 Task: Create a due date automation trigger when advanced on, on the tuesday of the week before a card is due add dates with a start date at 11:00 AM.
Action: Mouse moved to (1260, 88)
Screenshot: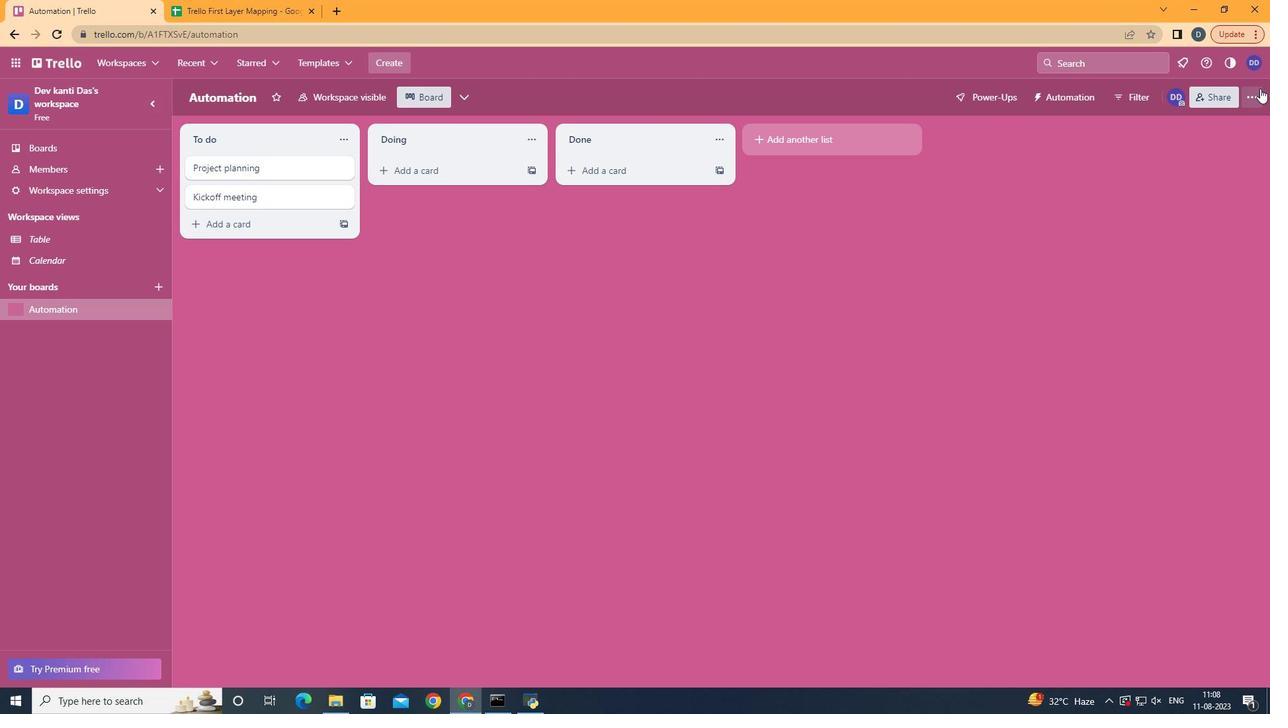 
Action: Mouse pressed left at (1260, 88)
Screenshot: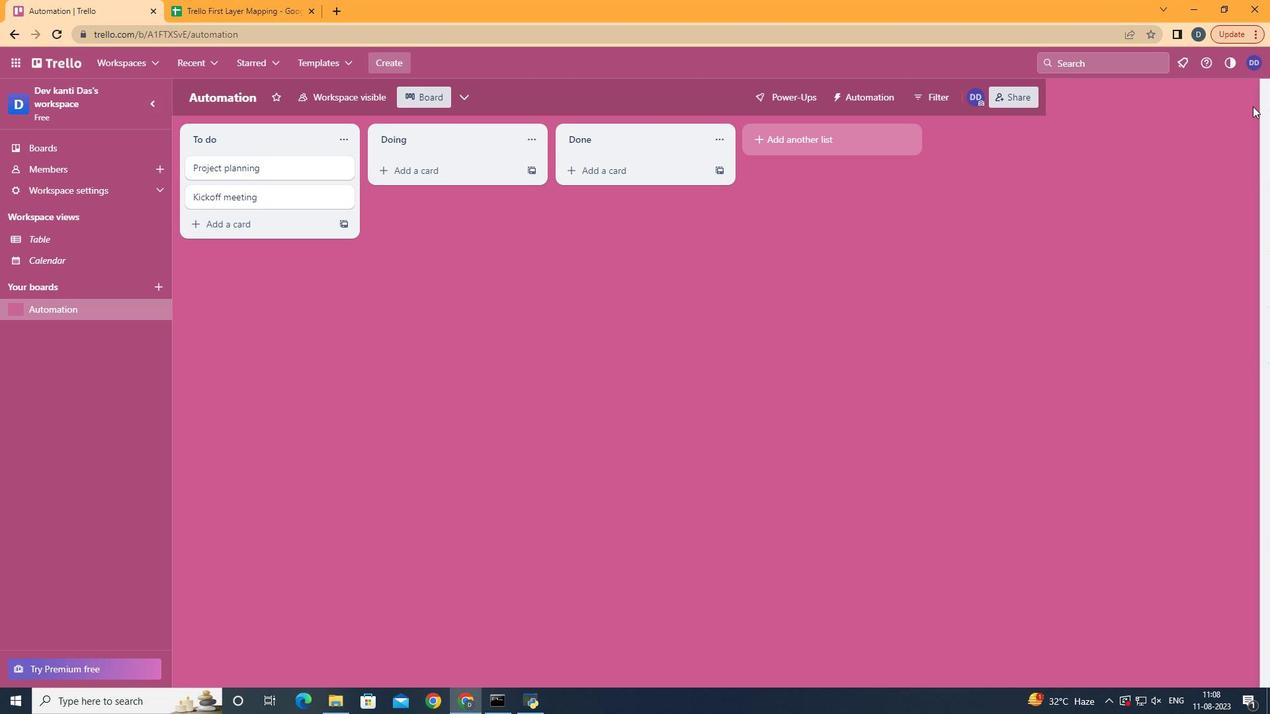 
Action: Mouse moved to (1188, 267)
Screenshot: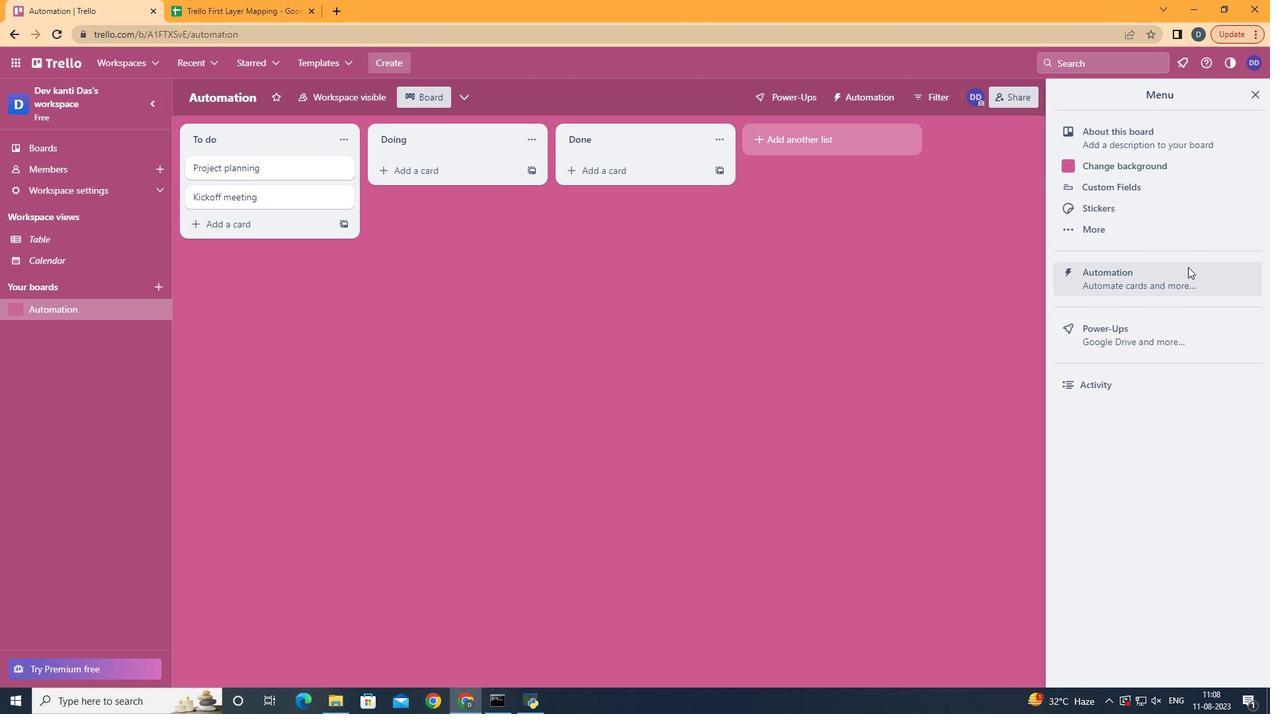 
Action: Mouse pressed left at (1188, 267)
Screenshot: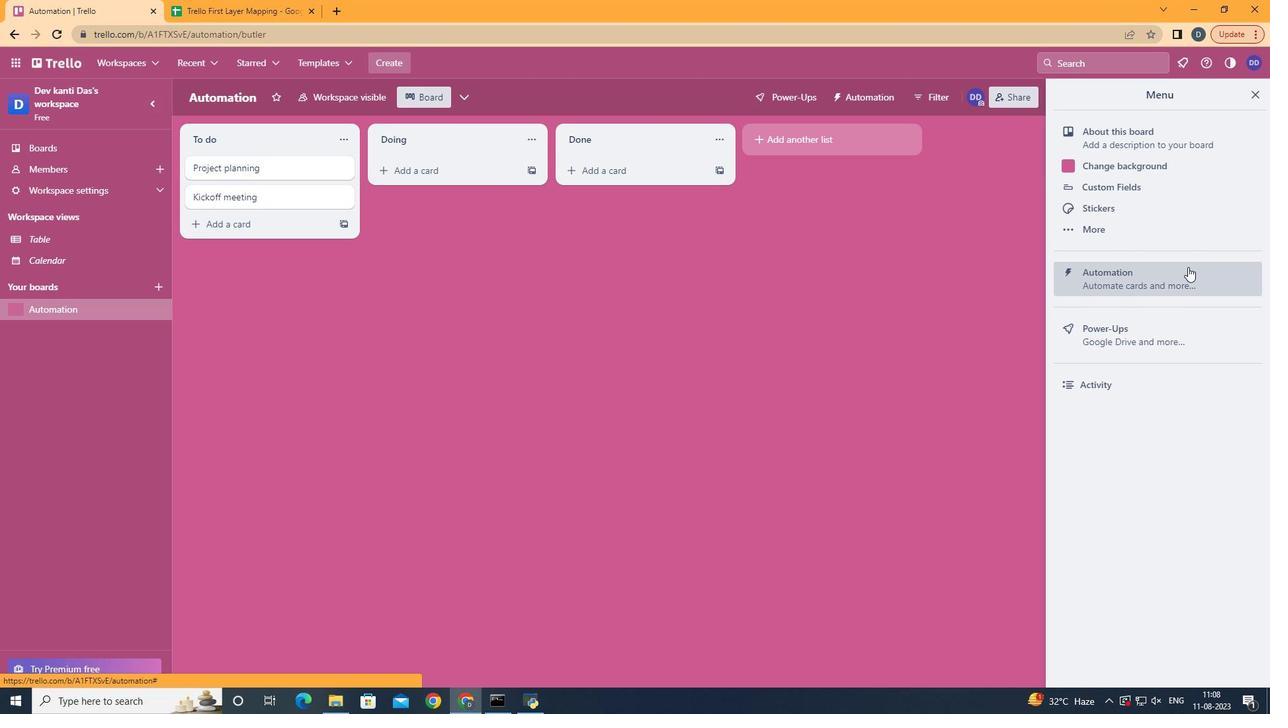 
Action: Mouse moved to (250, 258)
Screenshot: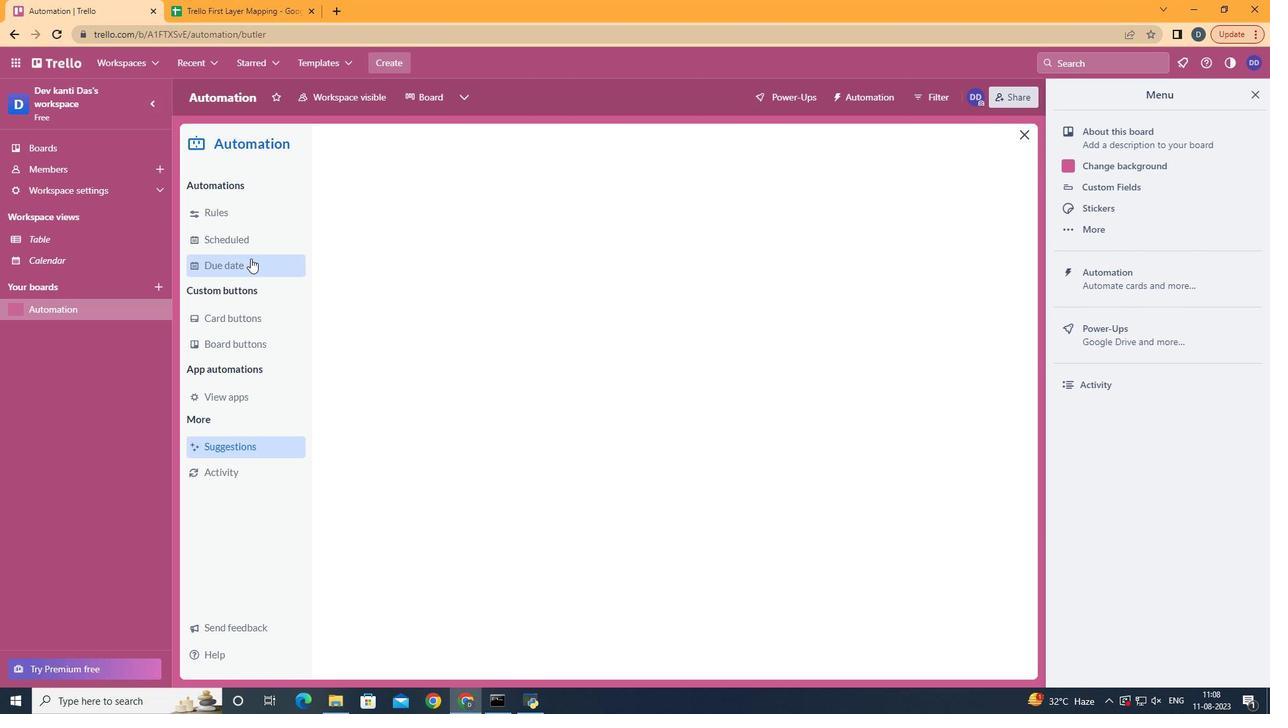 
Action: Mouse pressed left at (250, 258)
Screenshot: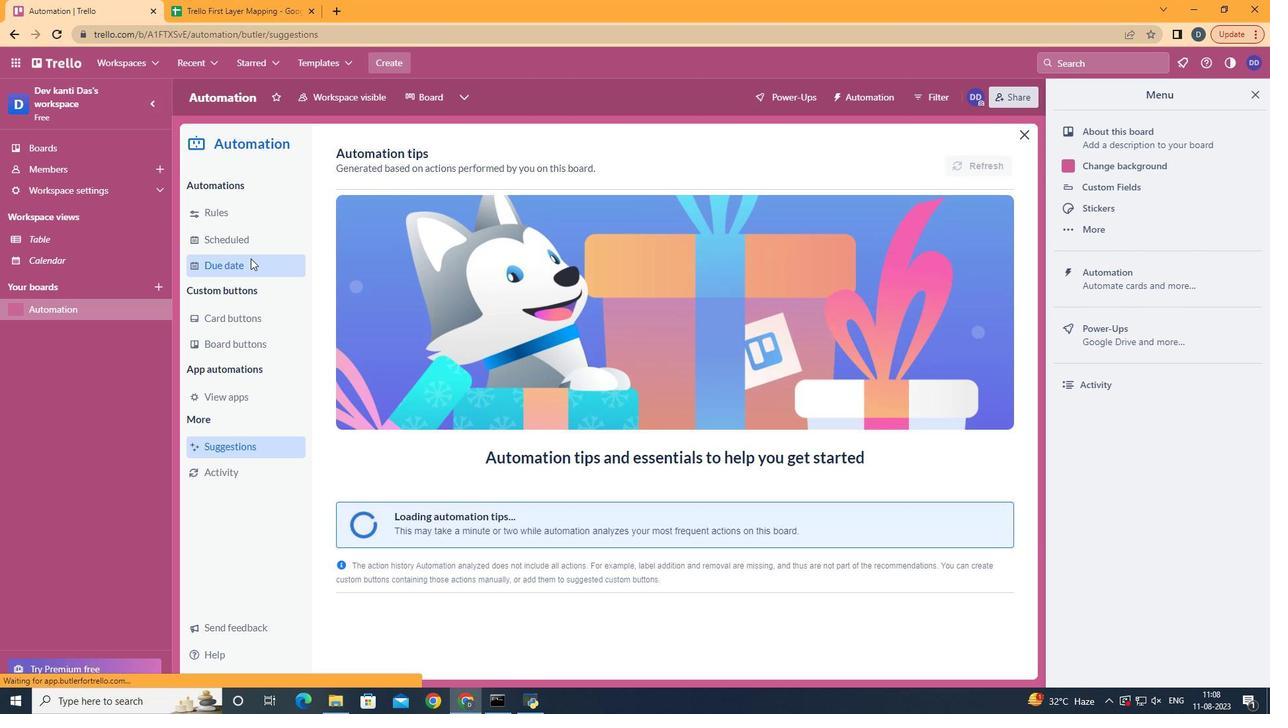 
Action: Mouse moved to (932, 162)
Screenshot: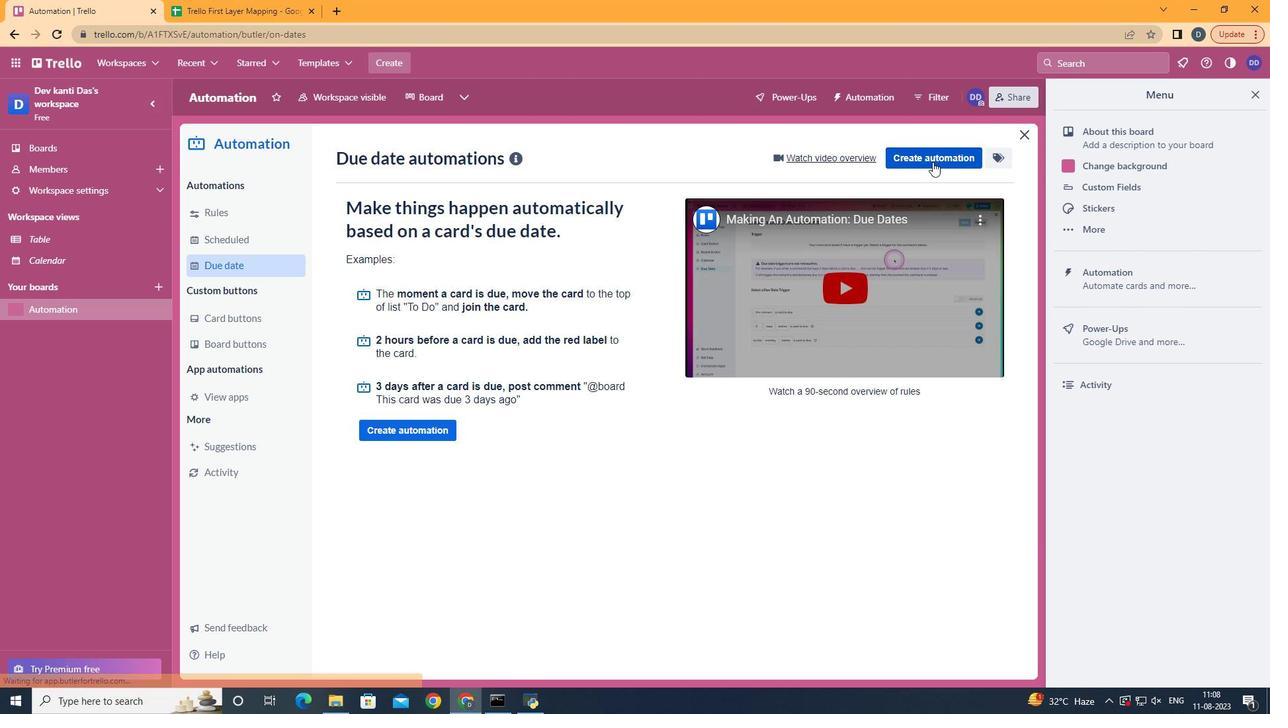 
Action: Mouse pressed left at (932, 162)
Screenshot: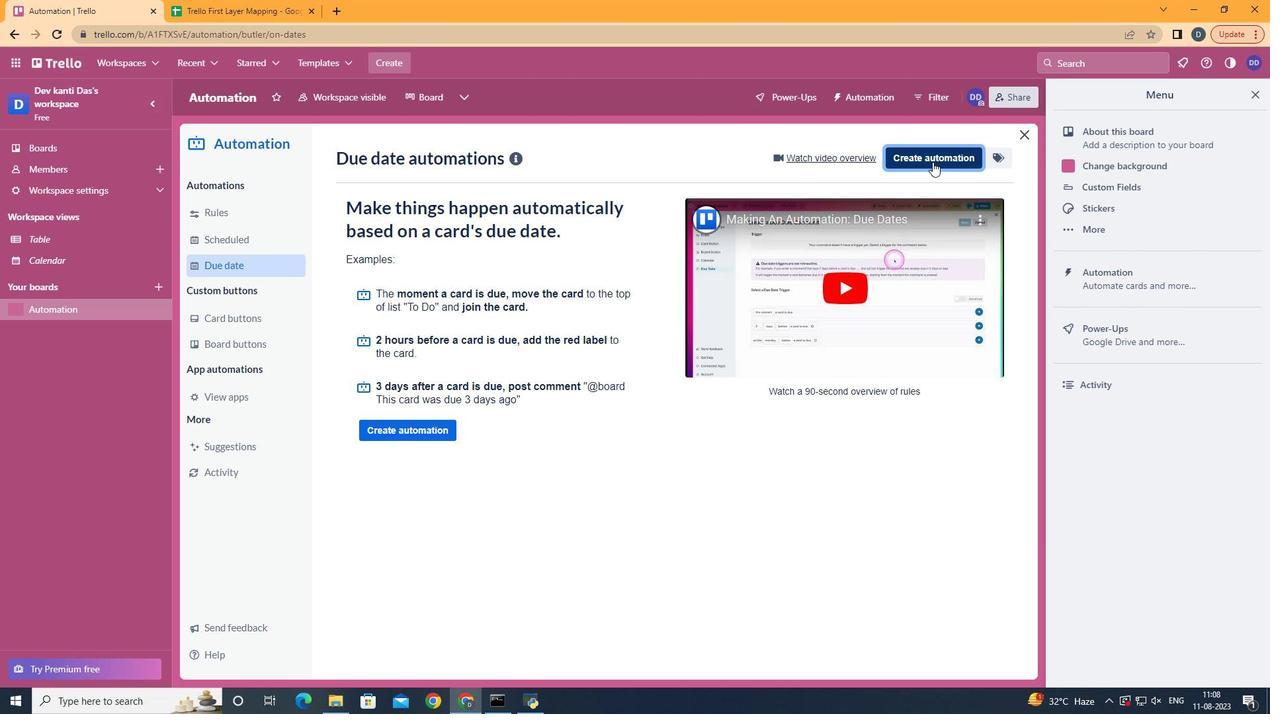 
Action: Mouse moved to (706, 291)
Screenshot: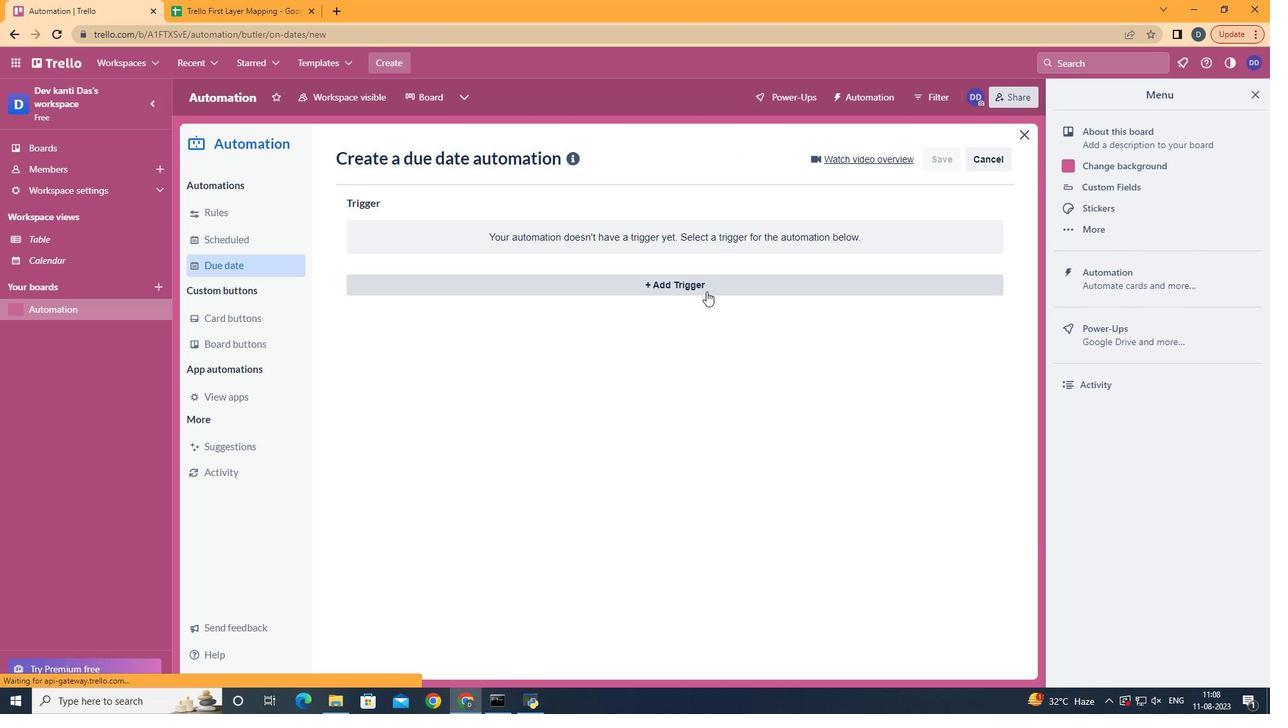 
Action: Mouse pressed left at (706, 291)
Screenshot: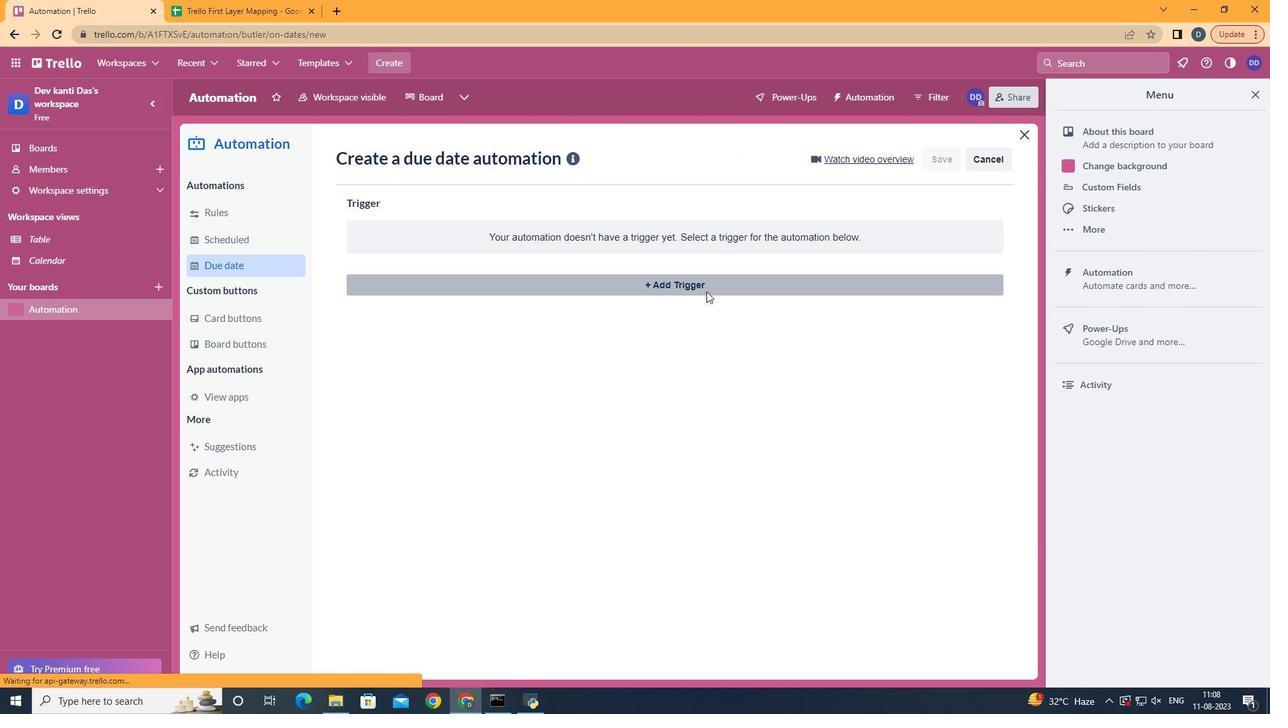 
Action: Mouse moved to (430, 367)
Screenshot: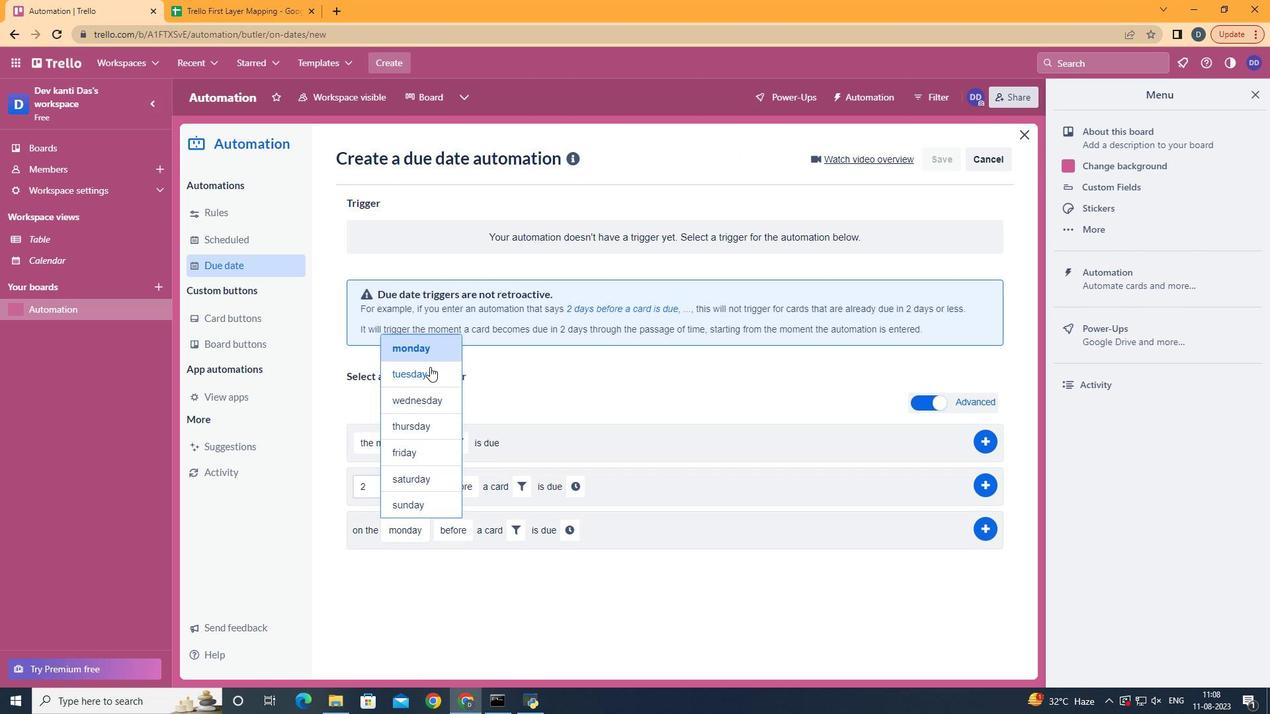 
Action: Mouse pressed left at (430, 367)
Screenshot: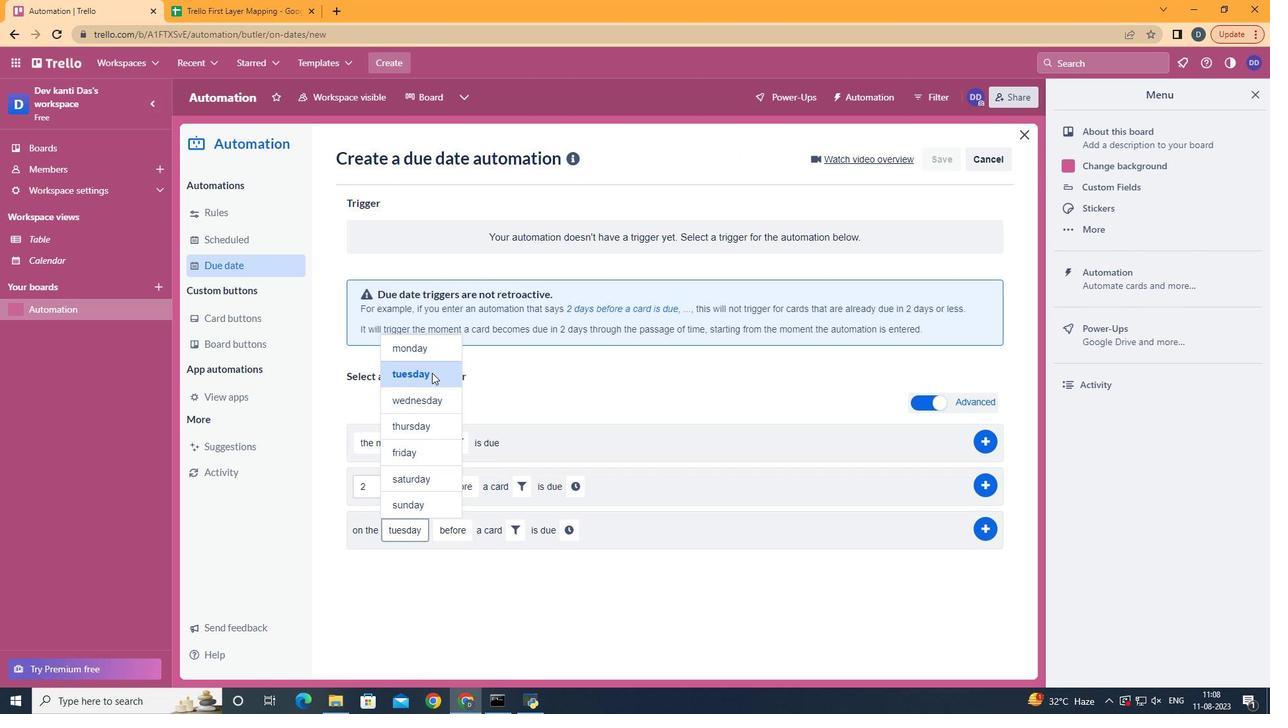 
Action: Mouse moved to (471, 633)
Screenshot: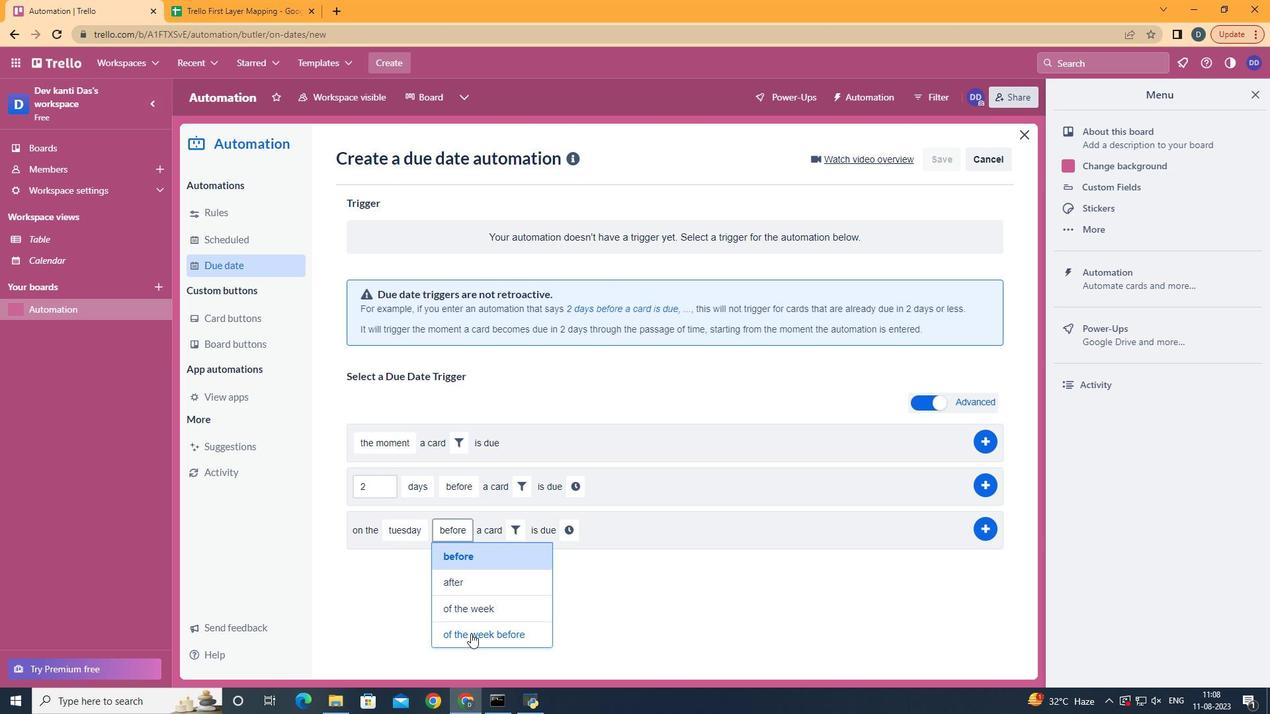 
Action: Mouse pressed left at (471, 633)
Screenshot: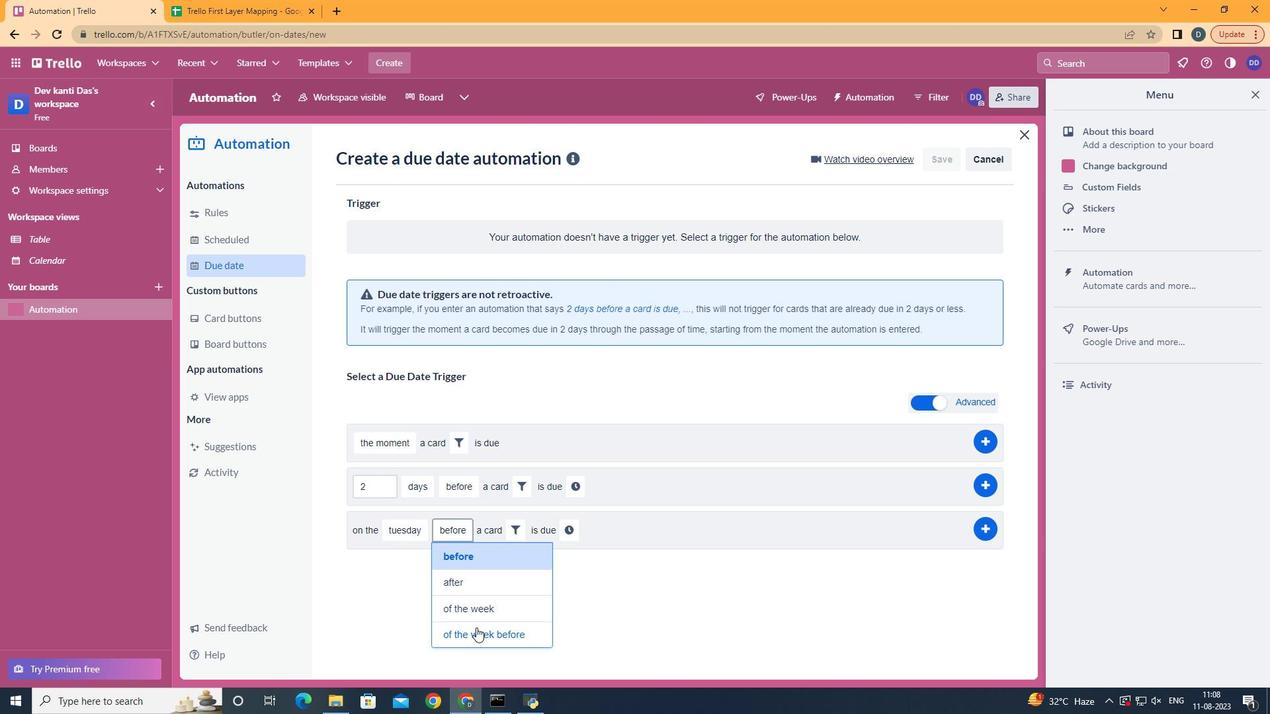 
Action: Mouse moved to (562, 527)
Screenshot: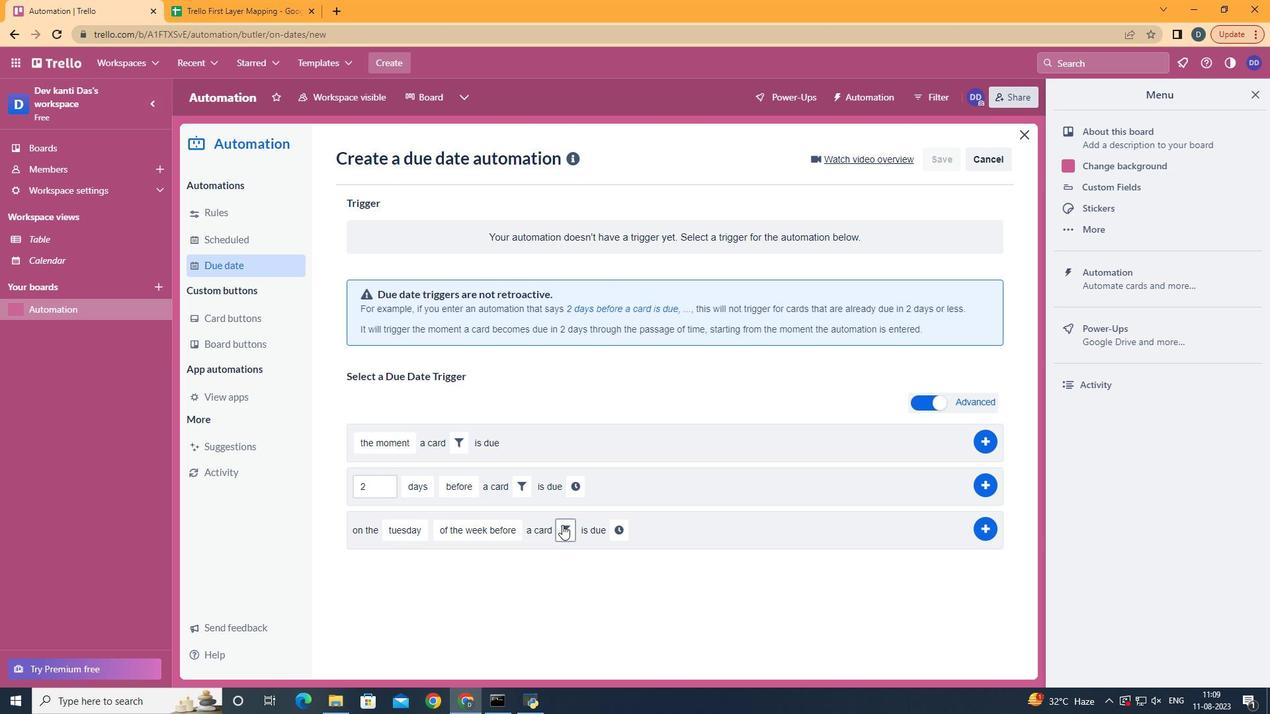 
Action: Mouse pressed left at (562, 527)
Screenshot: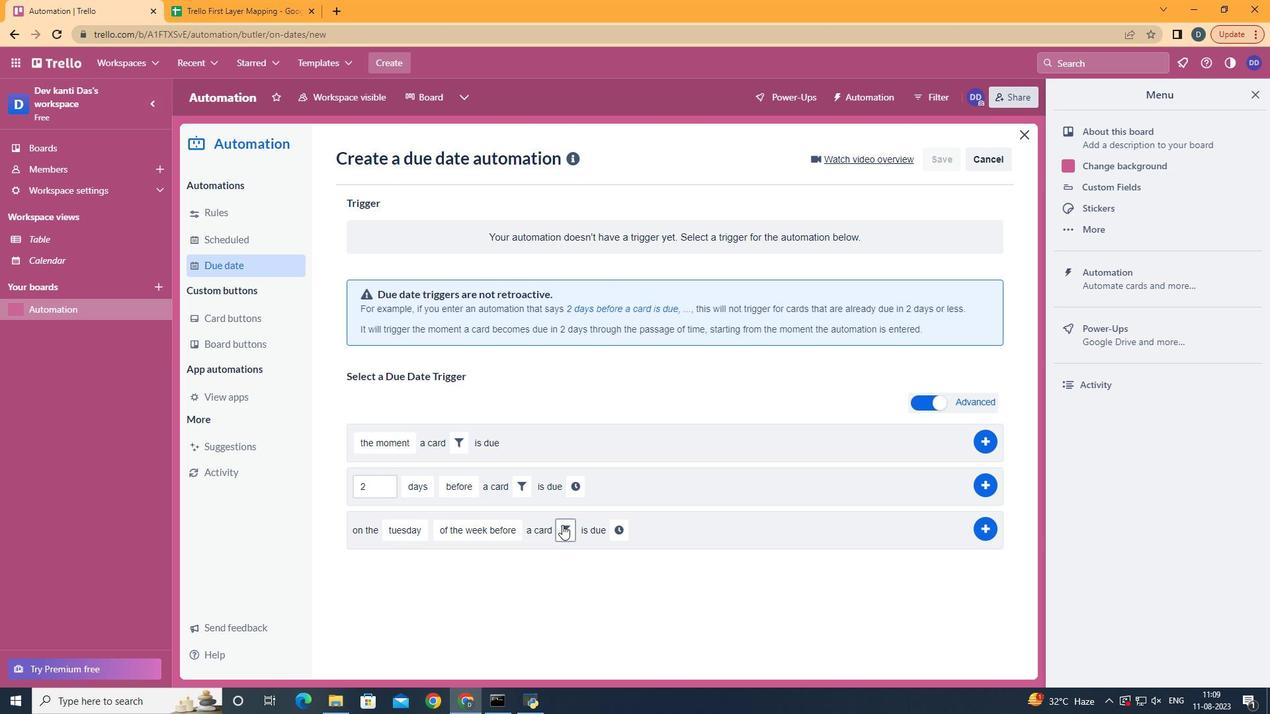 
Action: Mouse moved to (625, 568)
Screenshot: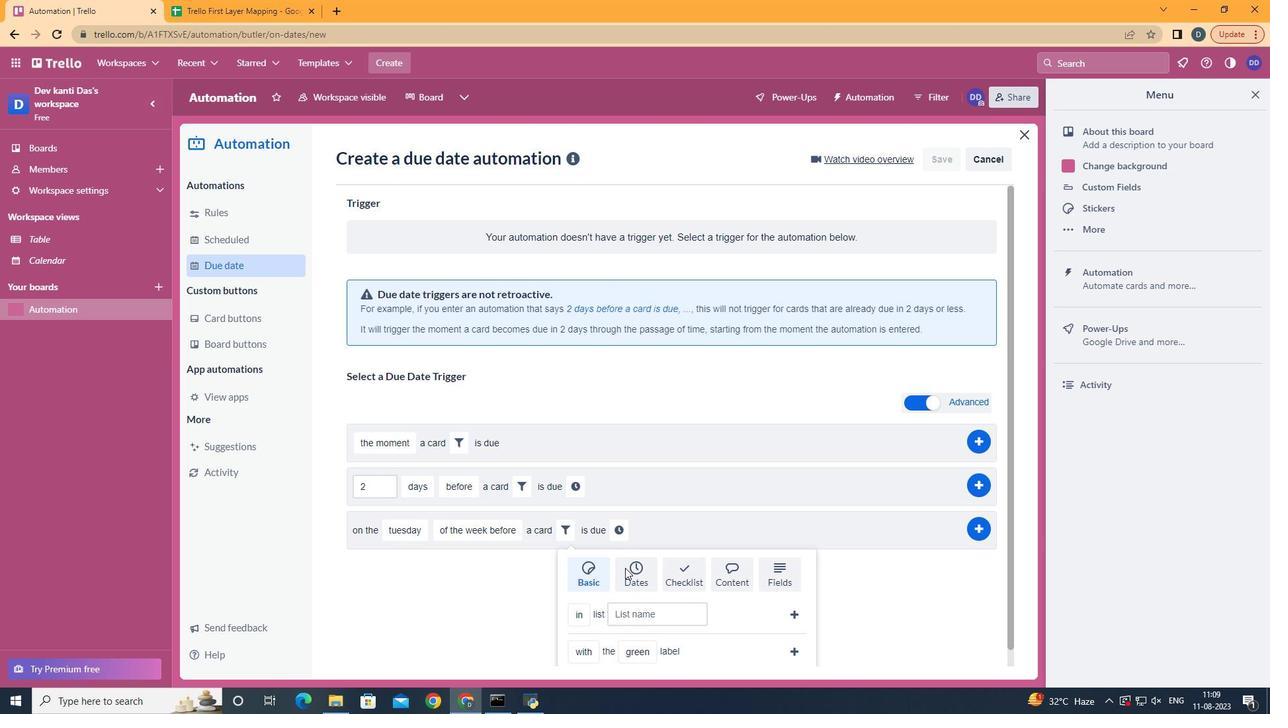 
Action: Mouse pressed left at (625, 568)
Screenshot: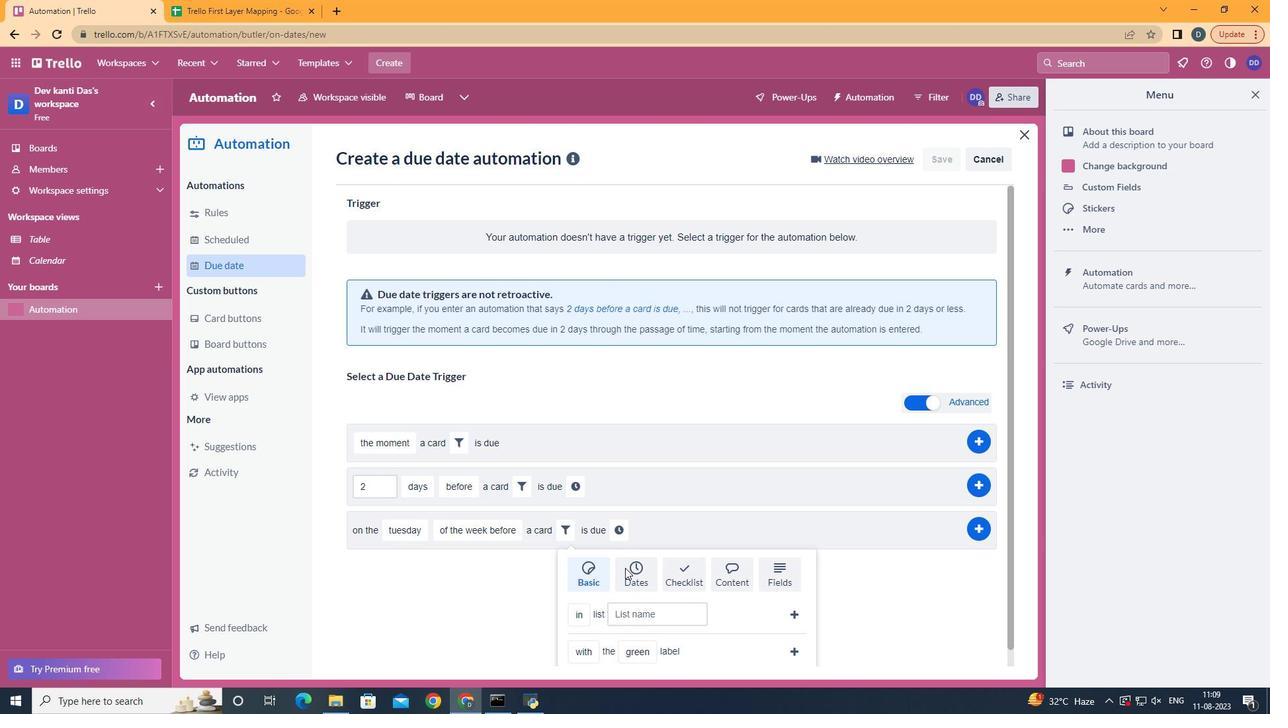 
Action: Mouse scrolled (625, 567) with delta (0, 0)
Screenshot: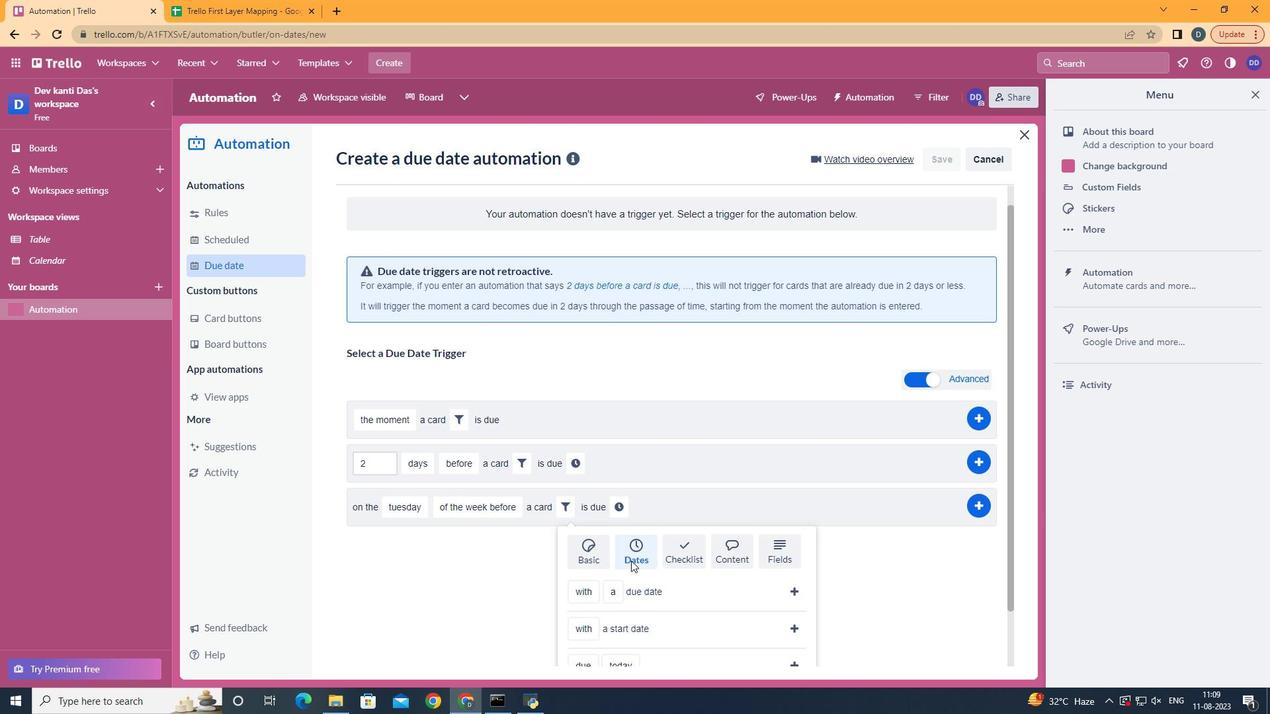 
Action: Mouse scrolled (625, 567) with delta (0, 0)
Screenshot: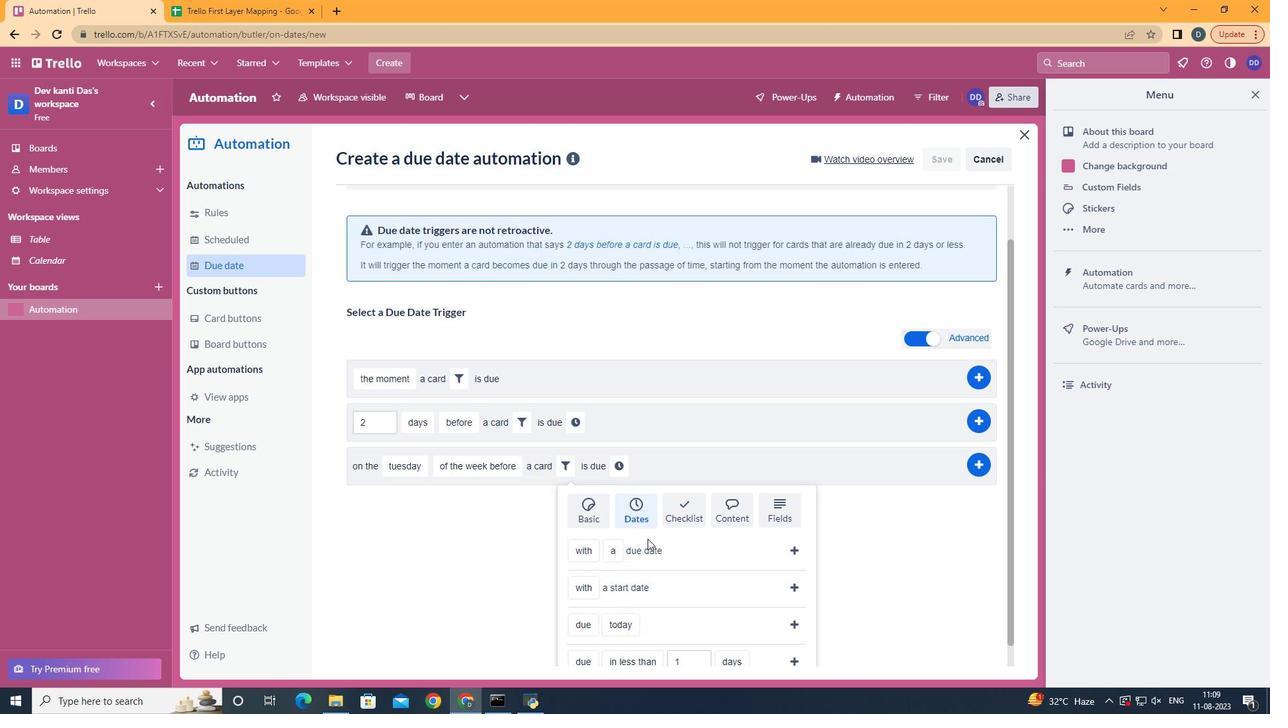 
Action: Mouse scrolled (625, 567) with delta (0, 0)
Screenshot: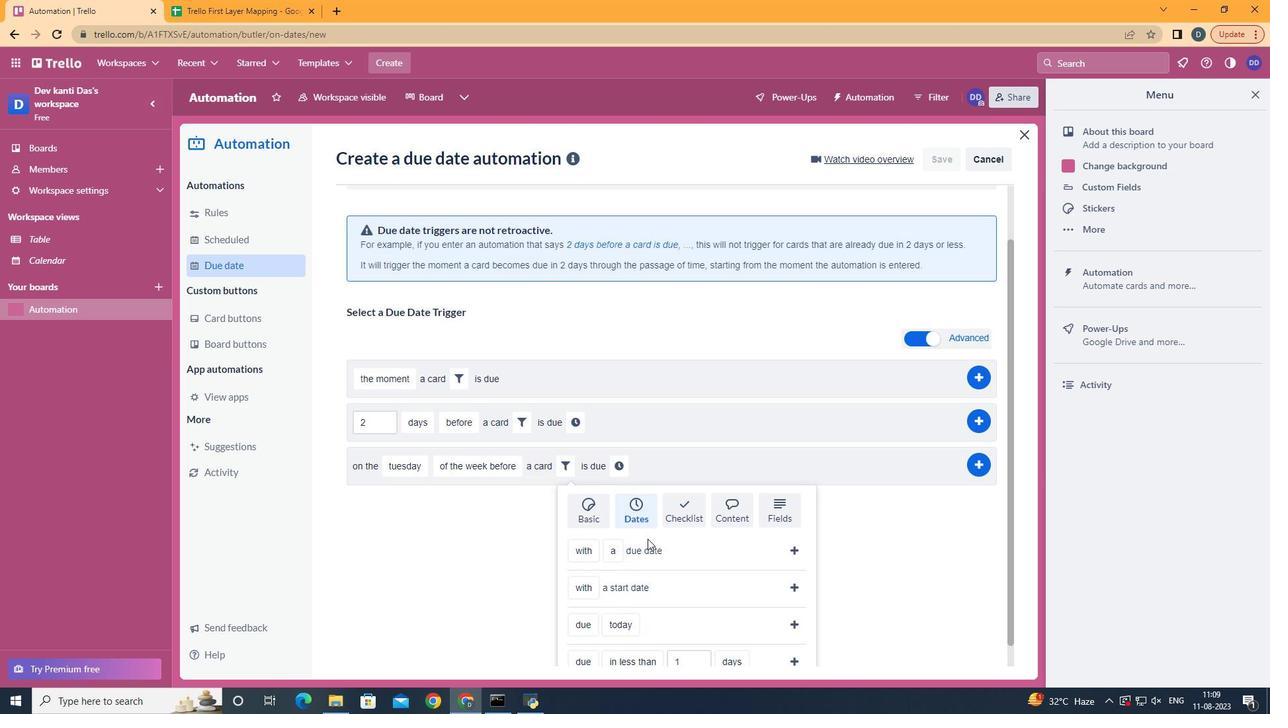 
Action: Mouse moved to (793, 562)
Screenshot: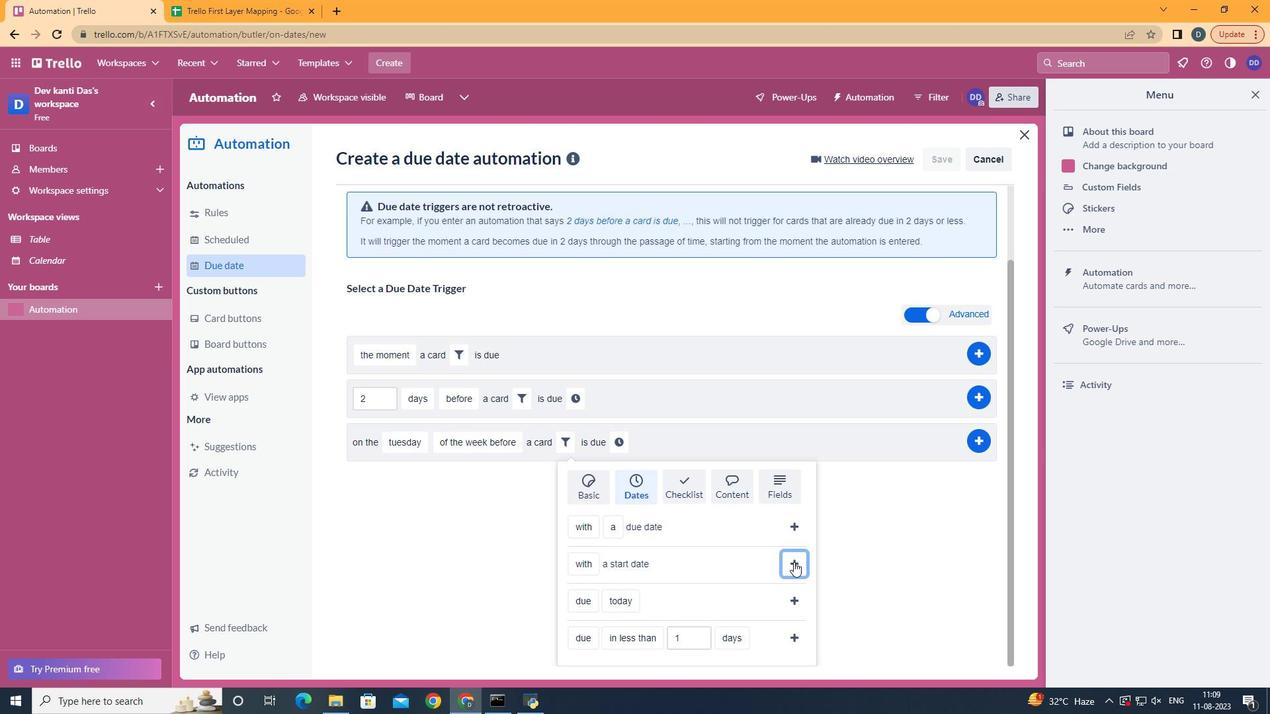 
Action: Mouse pressed left at (793, 562)
Screenshot: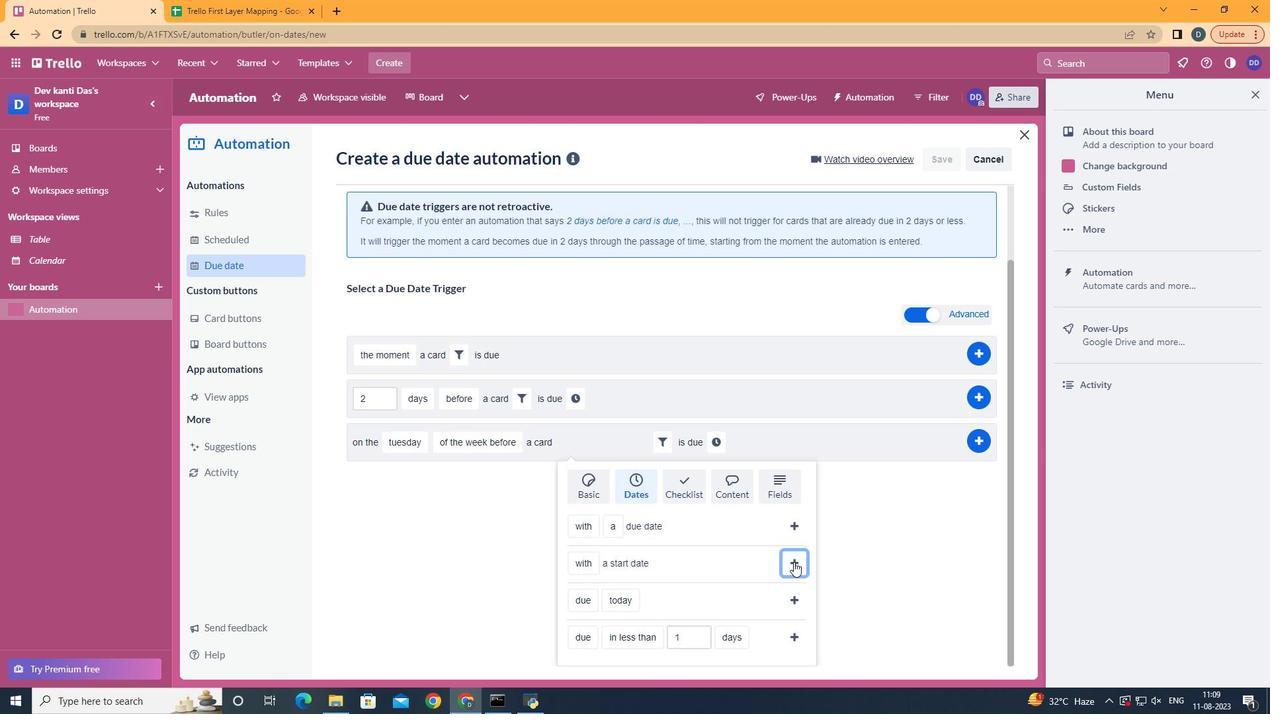 
Action: Mouse moved to (727, 529)
Screenshot: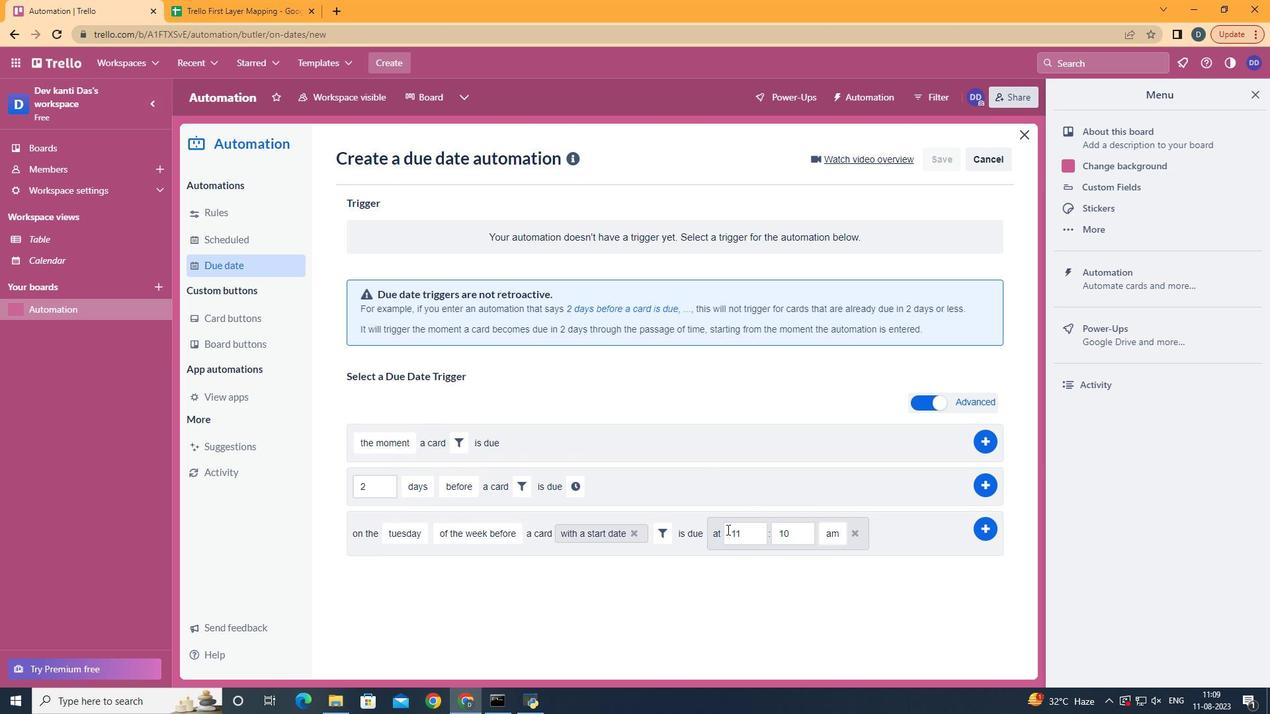 
Action: Mouse pressed left at (727, 529)
Screenshot: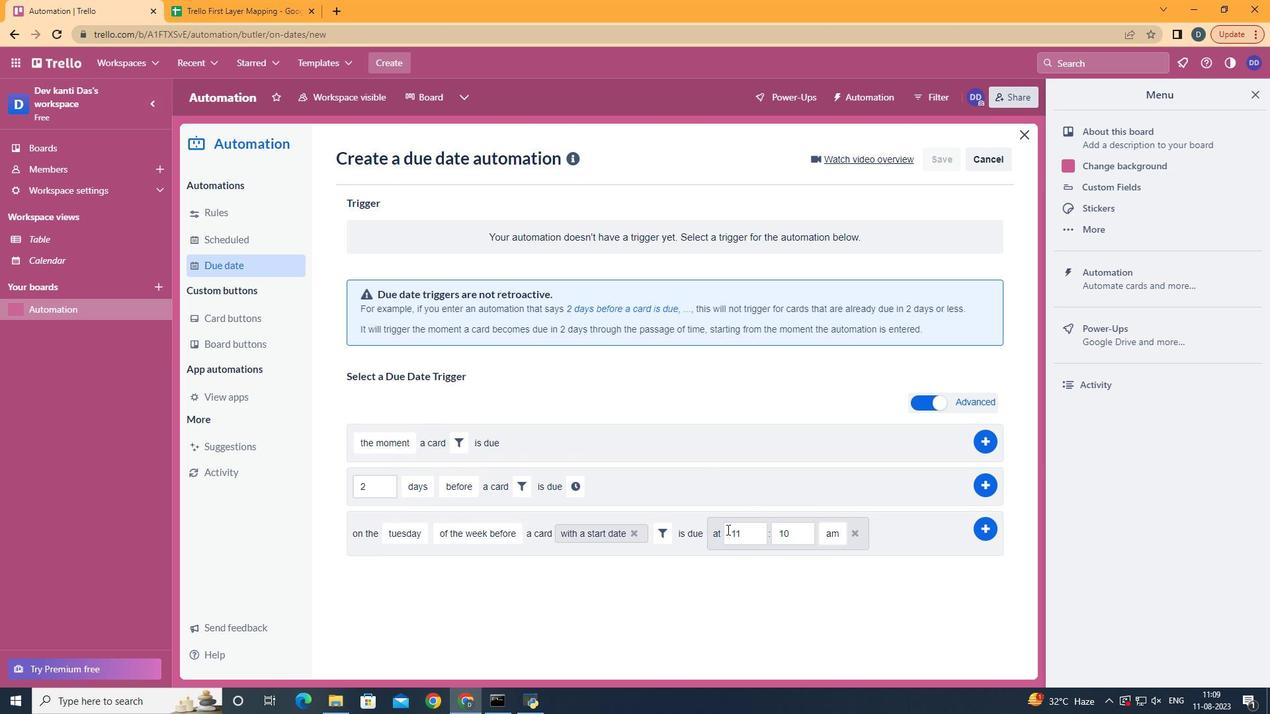 
Action: Mouse moved to (788, 533)
Screenshot: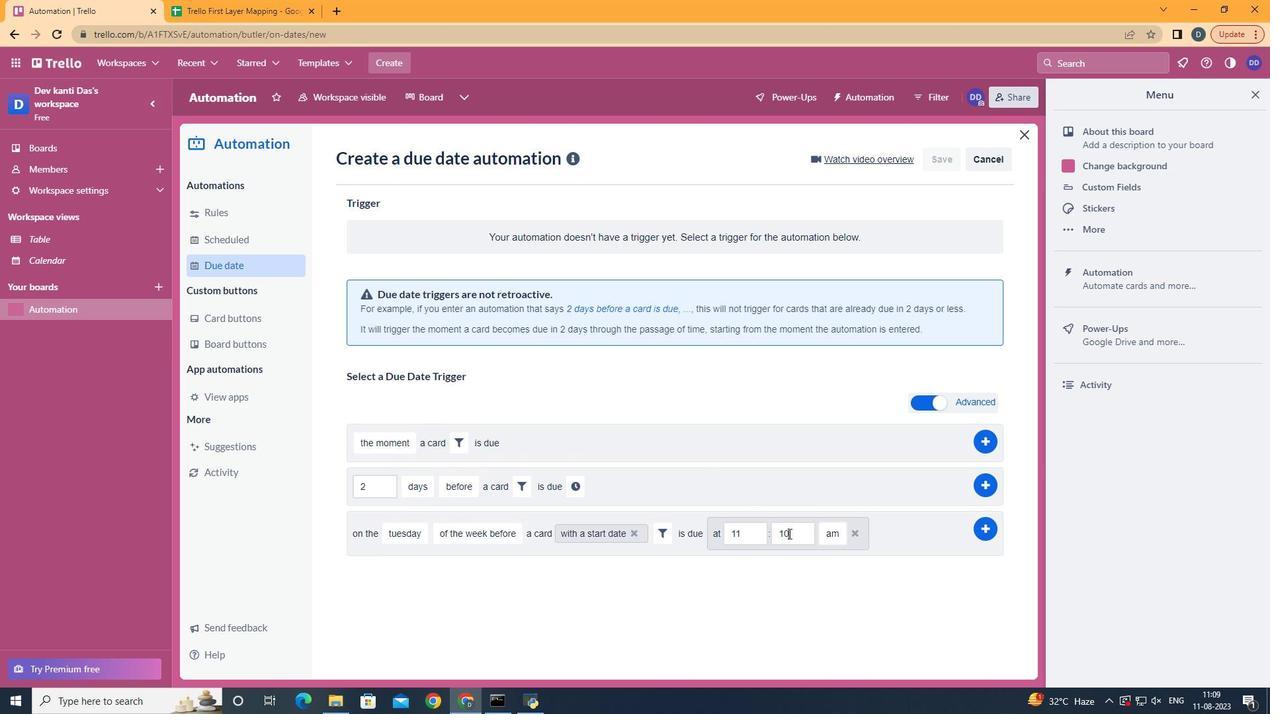 
Action: Mouse pressed left at (788, 533)
Screenshot: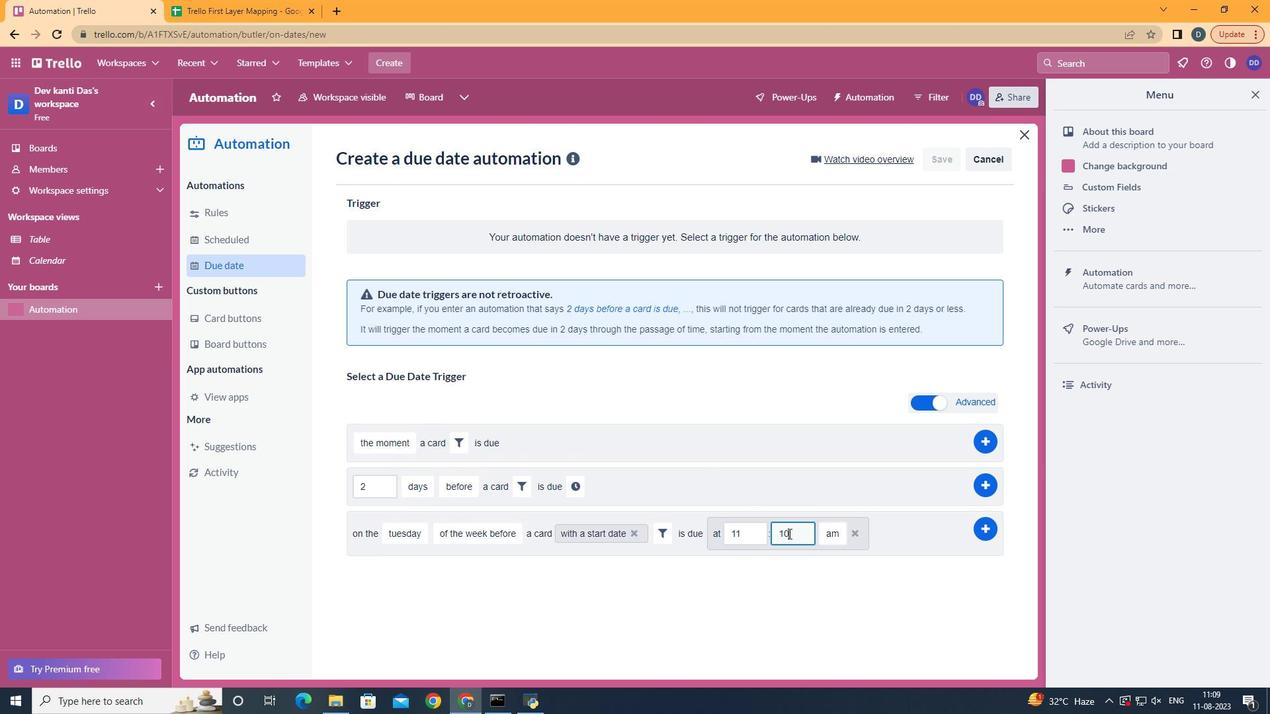 
Action: Key pressed <Key.backspace><Key.backspace>00
Screenshot: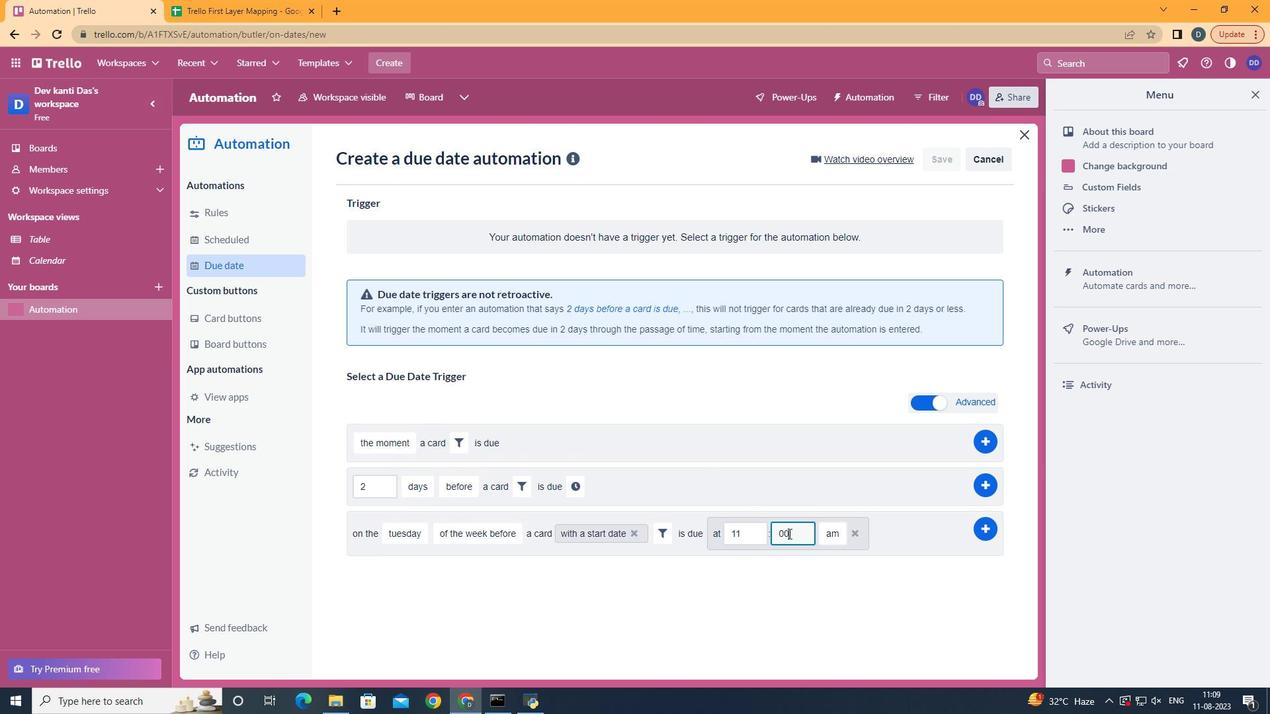
Action: Mouse moved to (979, 529)
Screenshot: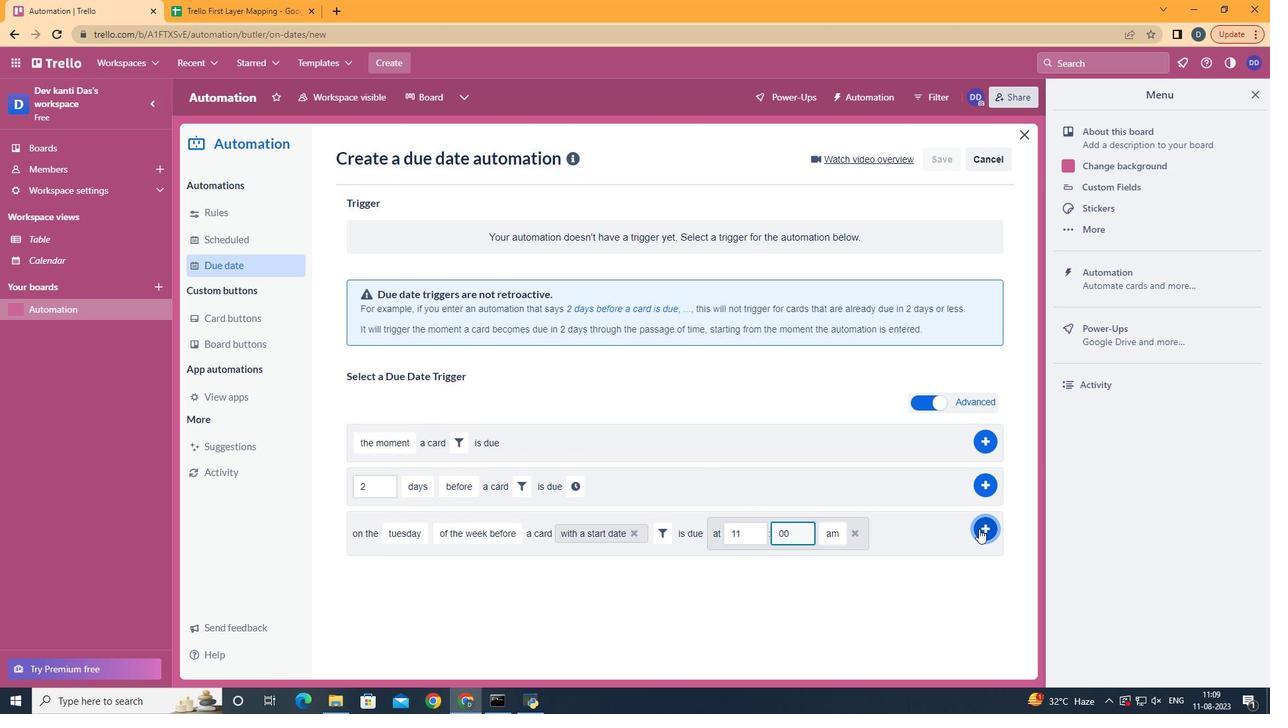 
Action: Mouse pressed left at (979, 529)
Screenshot: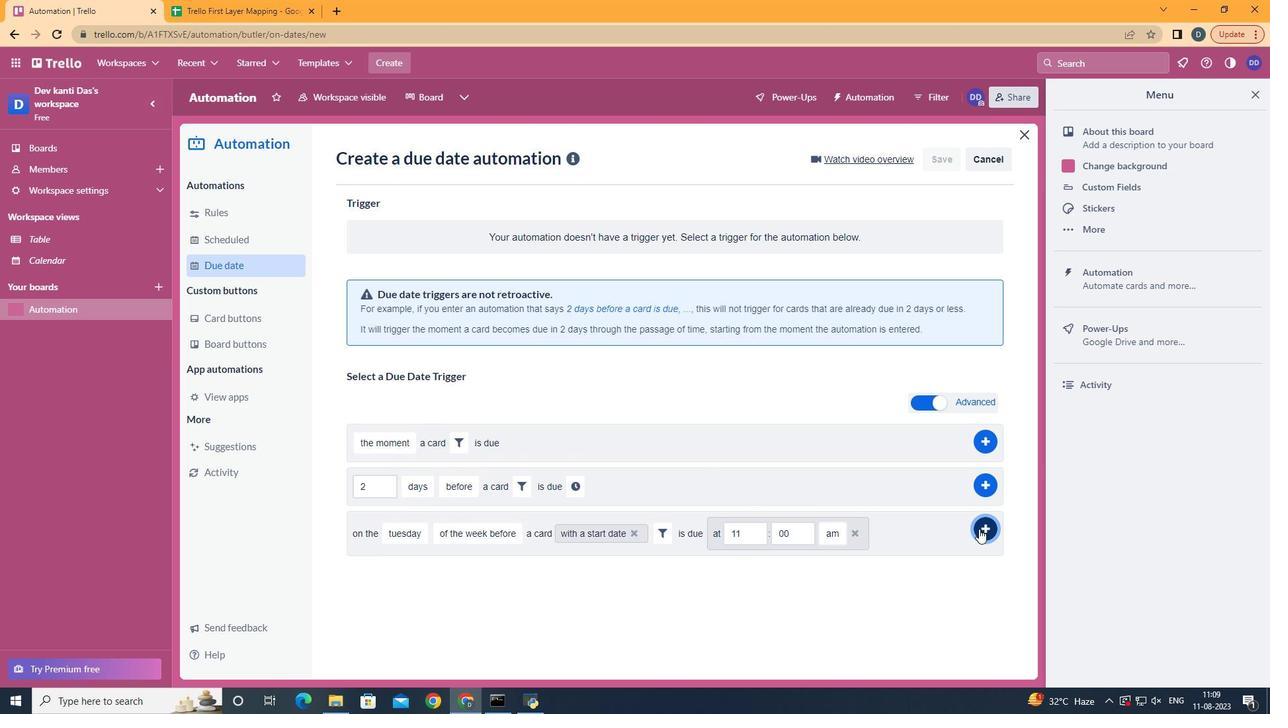 
